 Task: Look for products in the category "Chardonnay" from Mundaka only.
Action: Mouse moved to (948, 336)
Screenshot: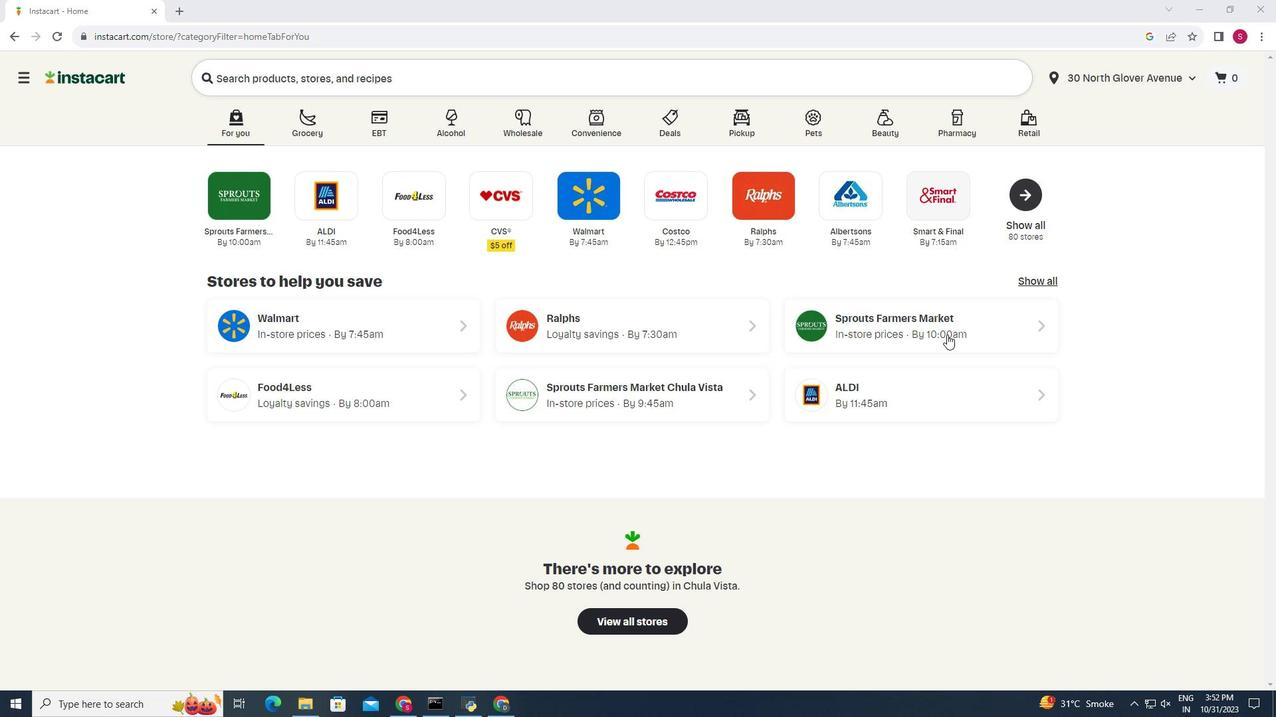 
Action: Mouse pressed left at (948, 336)
Screenshot: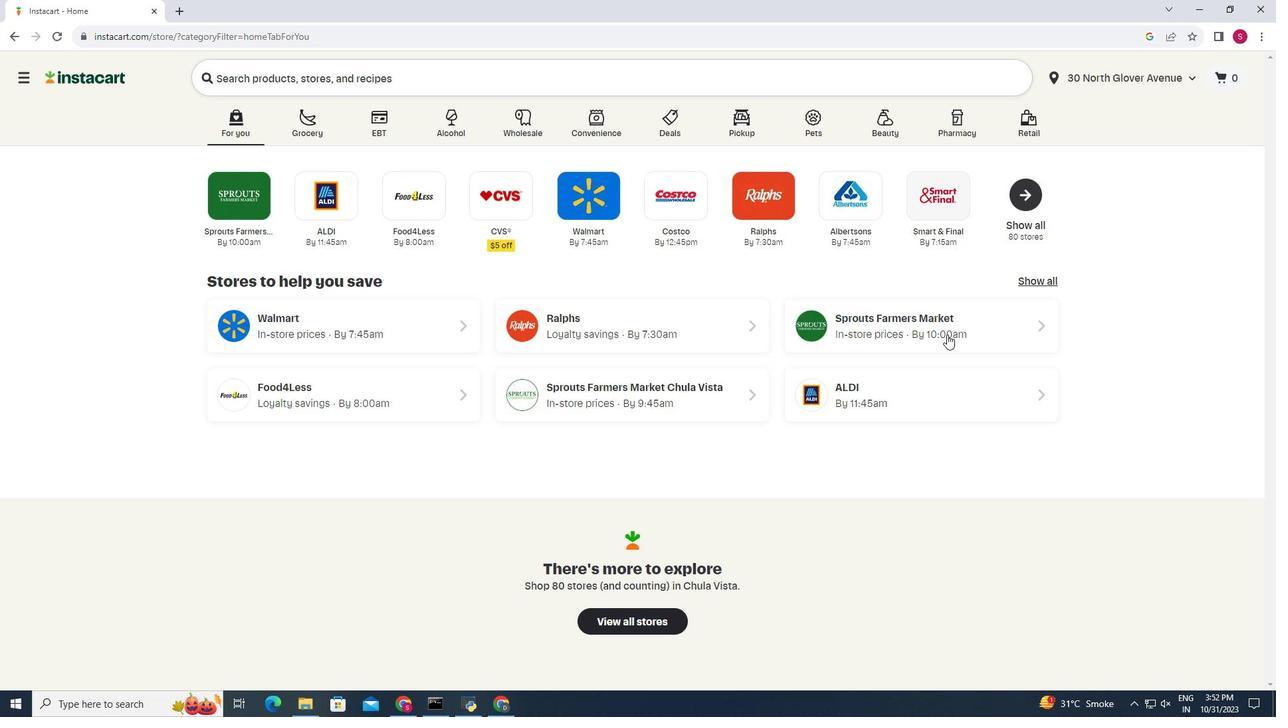
Action: Mouse moved to (75, 636)
Screenshot: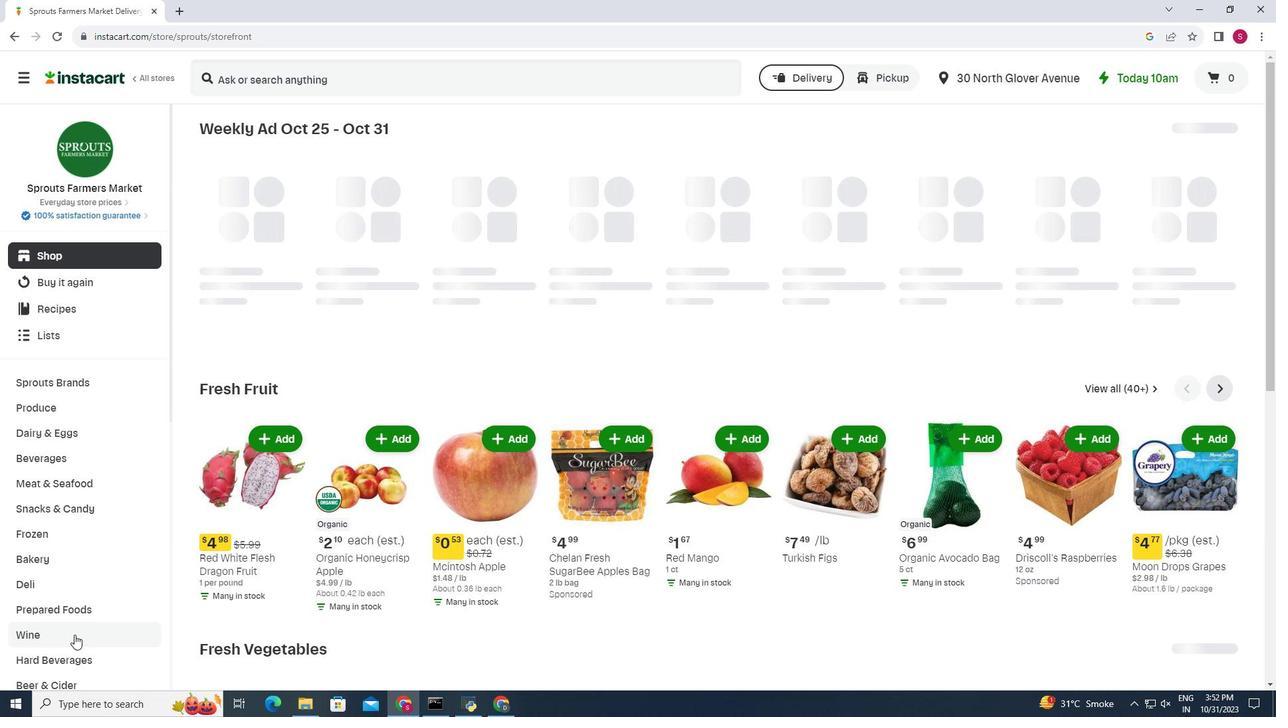 
Action: Mouse pressed left at (75, 636)
Screenshot: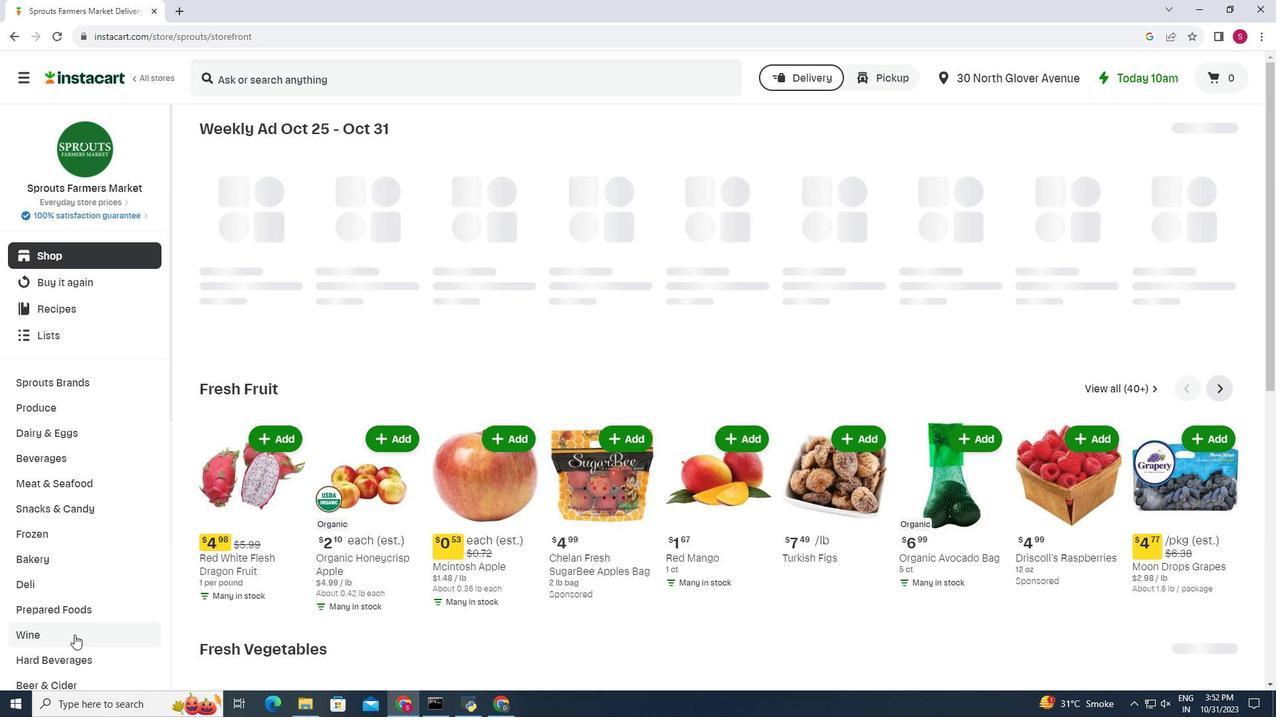 
Action: Mouse moved to (354, 162)
Screenshot: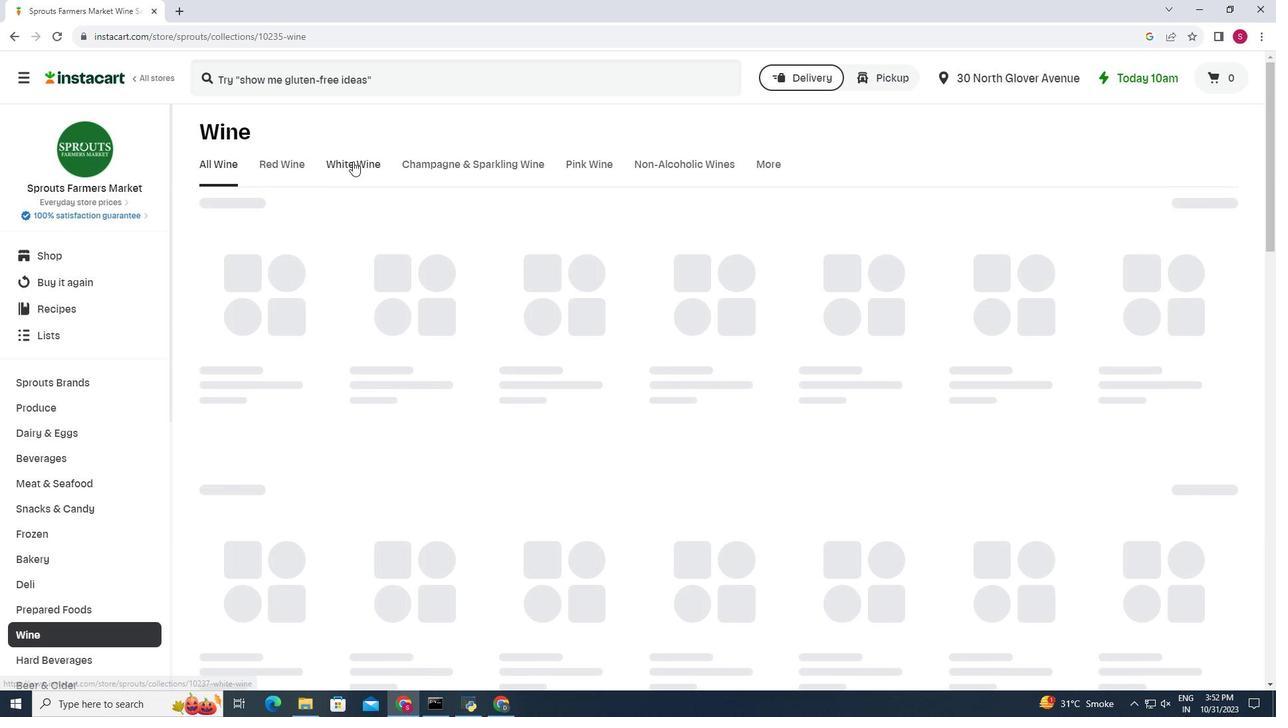 
Action: Mouse pressed left at (354, 162)
Screenshot: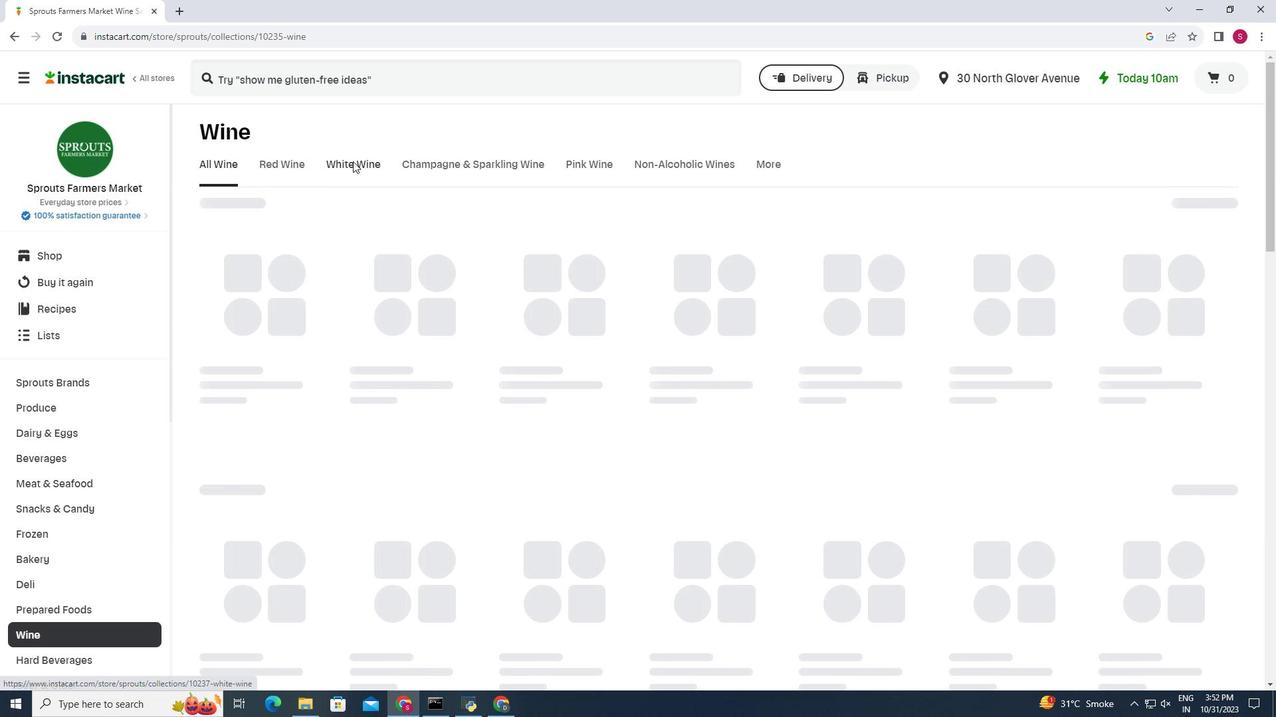 
Action: Mouse moved to (467, 228)
Screenshot: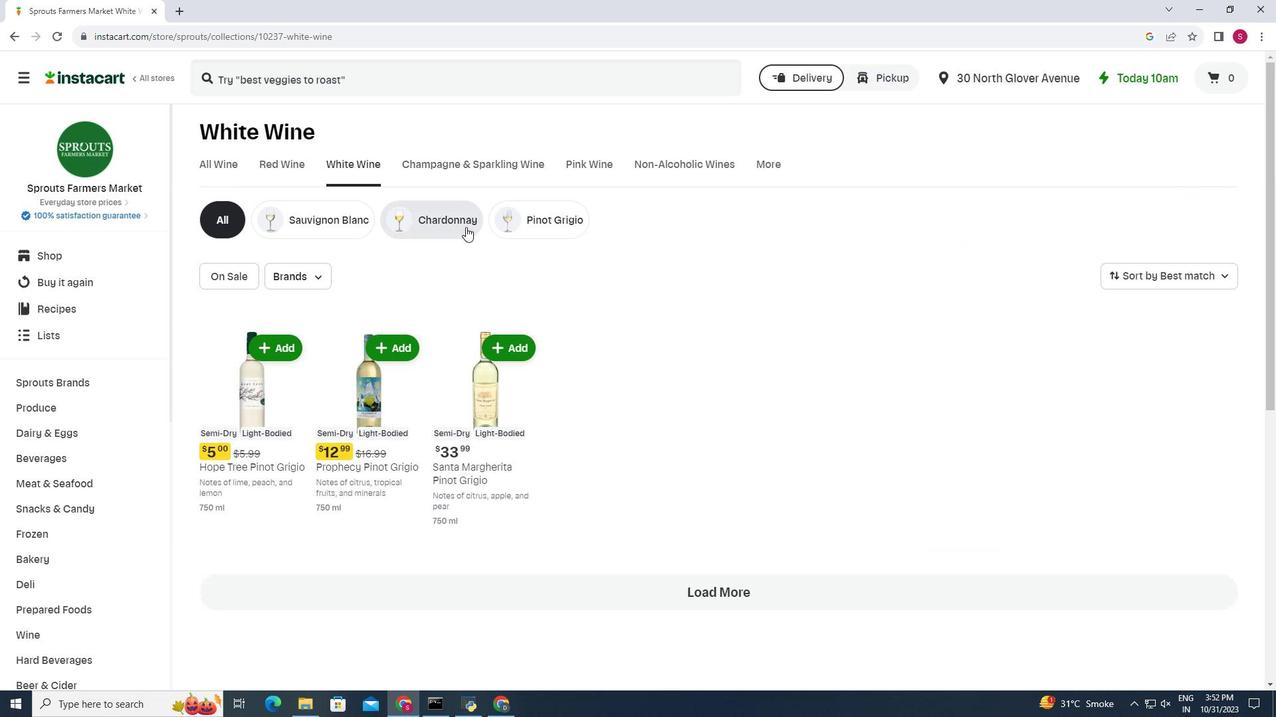 
Action: Mouse pressed left at (467, 228)
Screenshot: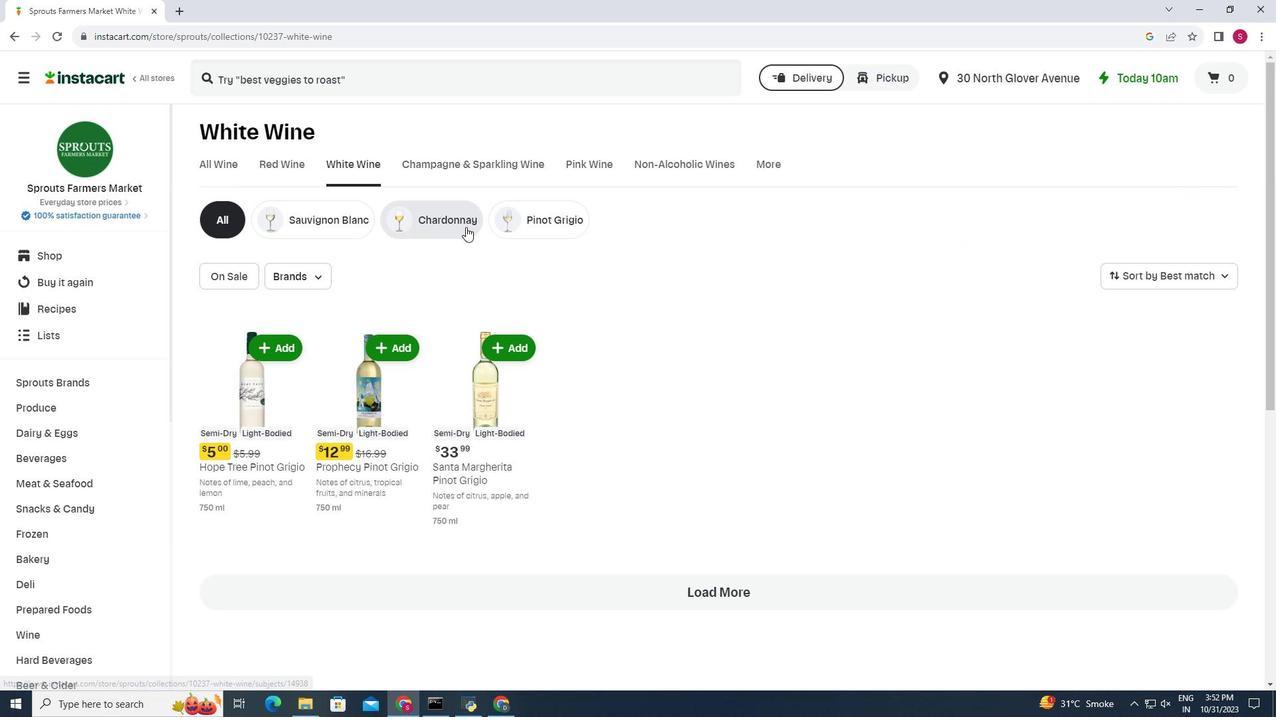 
Action: Mouse moved to (323, 277)
Screenshot: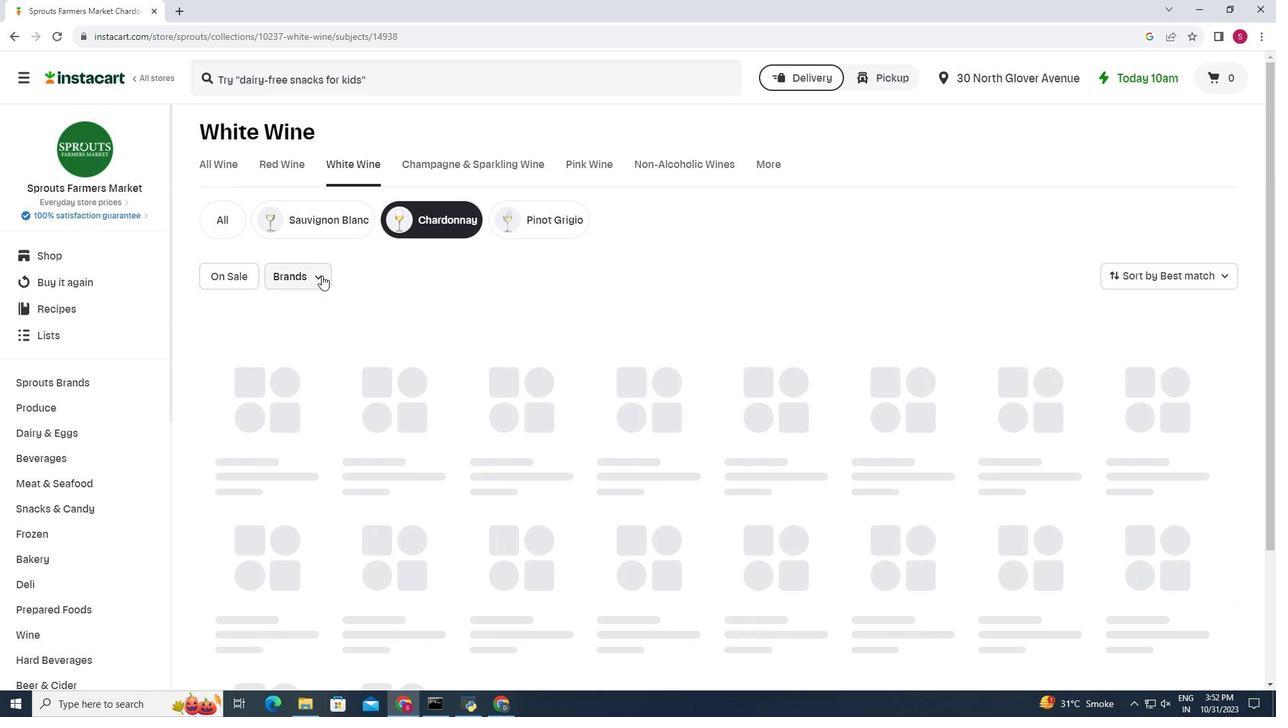
Action: Mouse pressed left at (323, 277)
Screenshot: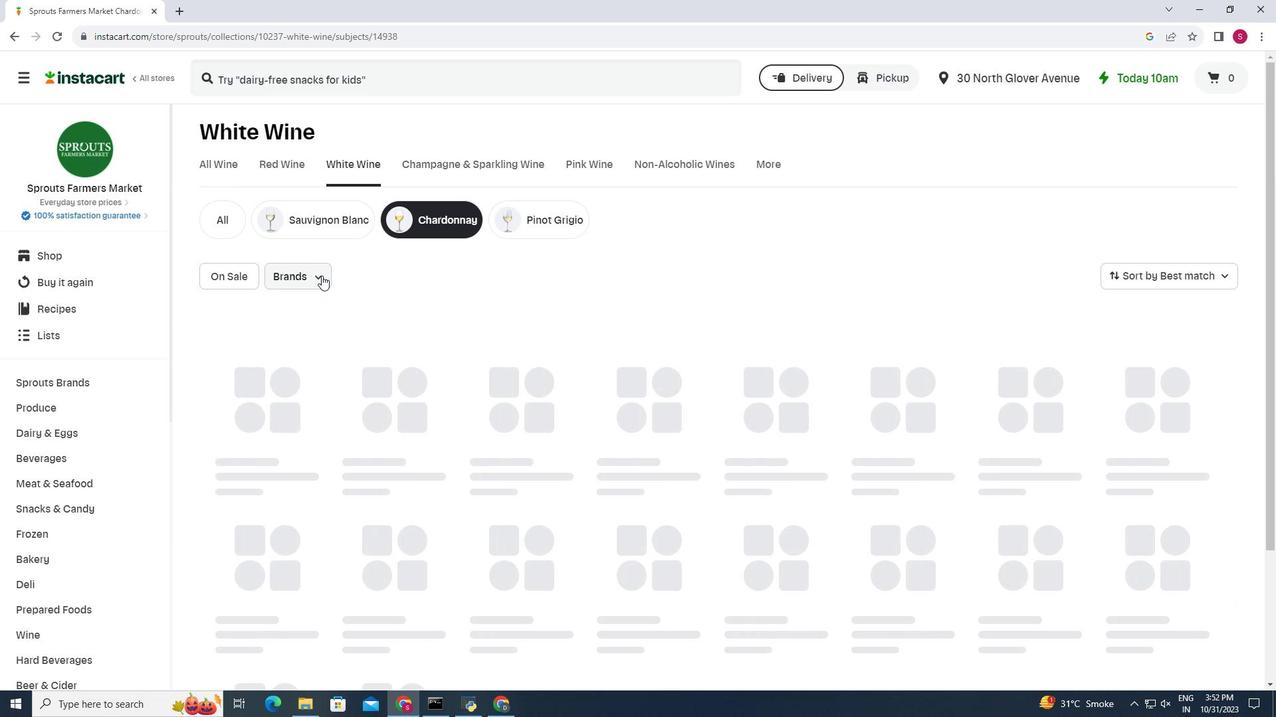 
Action: Mouse moved to (382, 346)
Screenshot: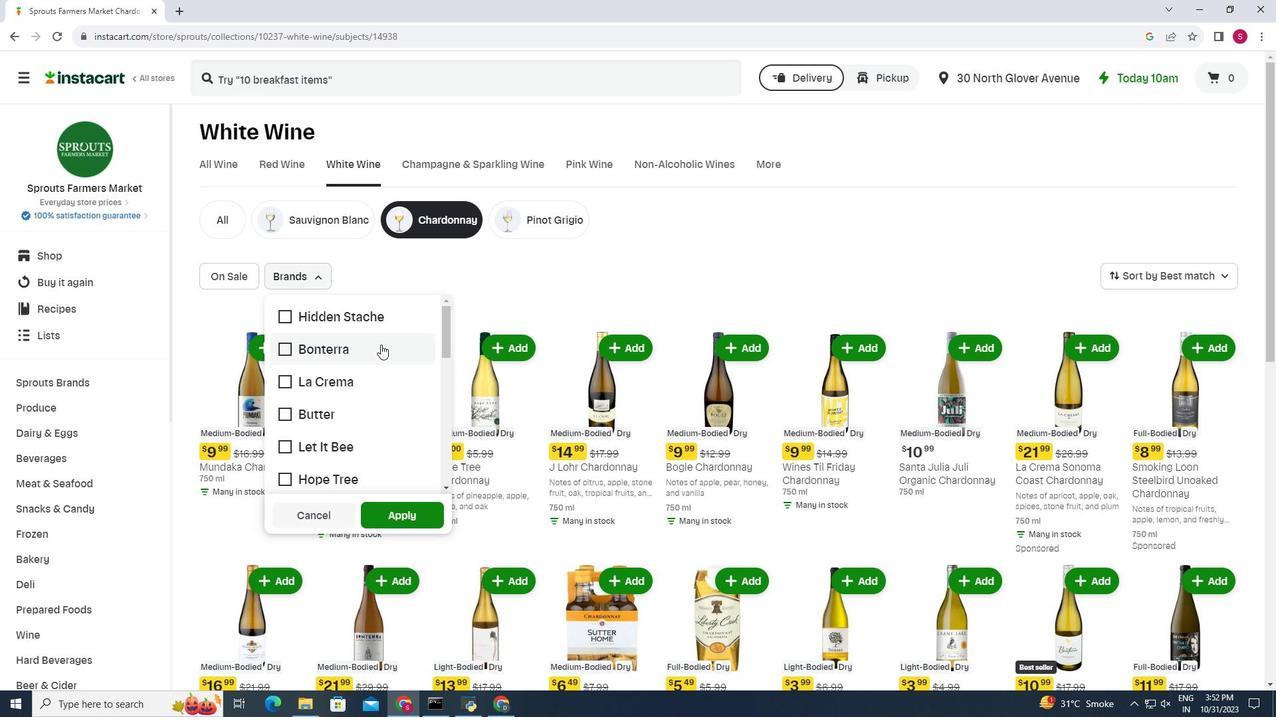 
Action: Mouse scrolled (382, 345) with delta (0, 0)
Screenshot: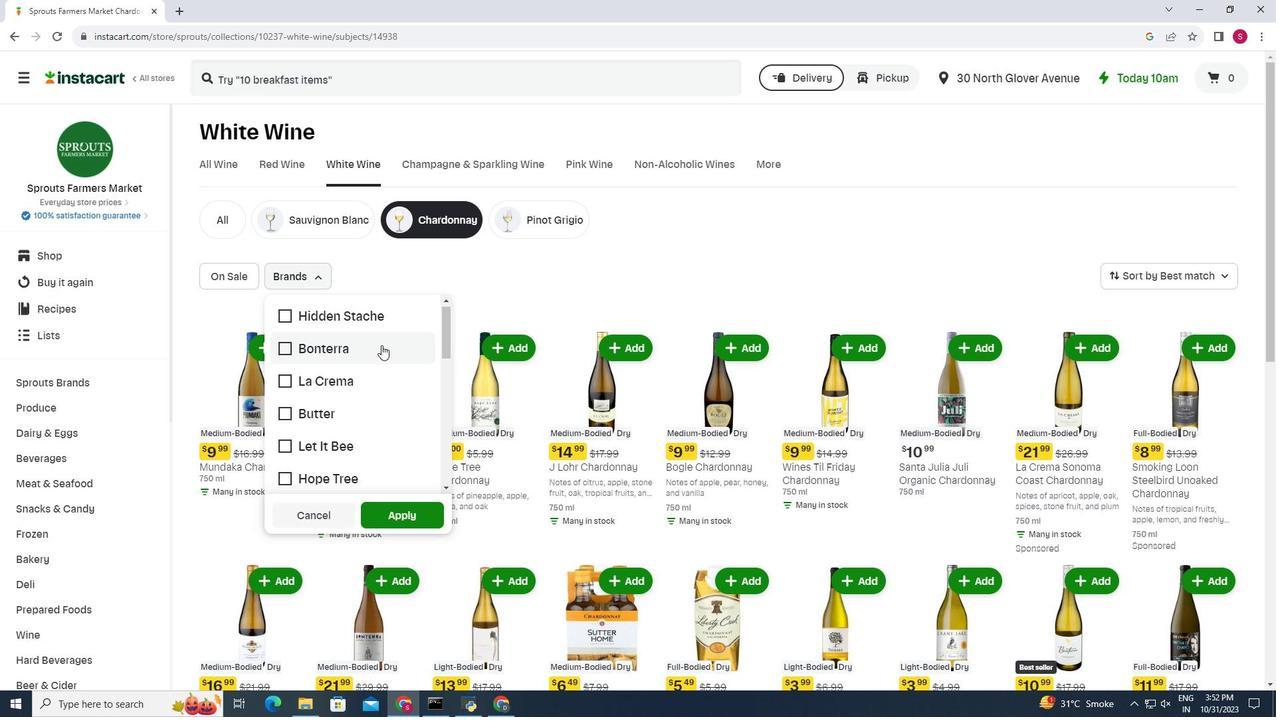 
Action: Mouse moved to (382, 347)
Screenshot: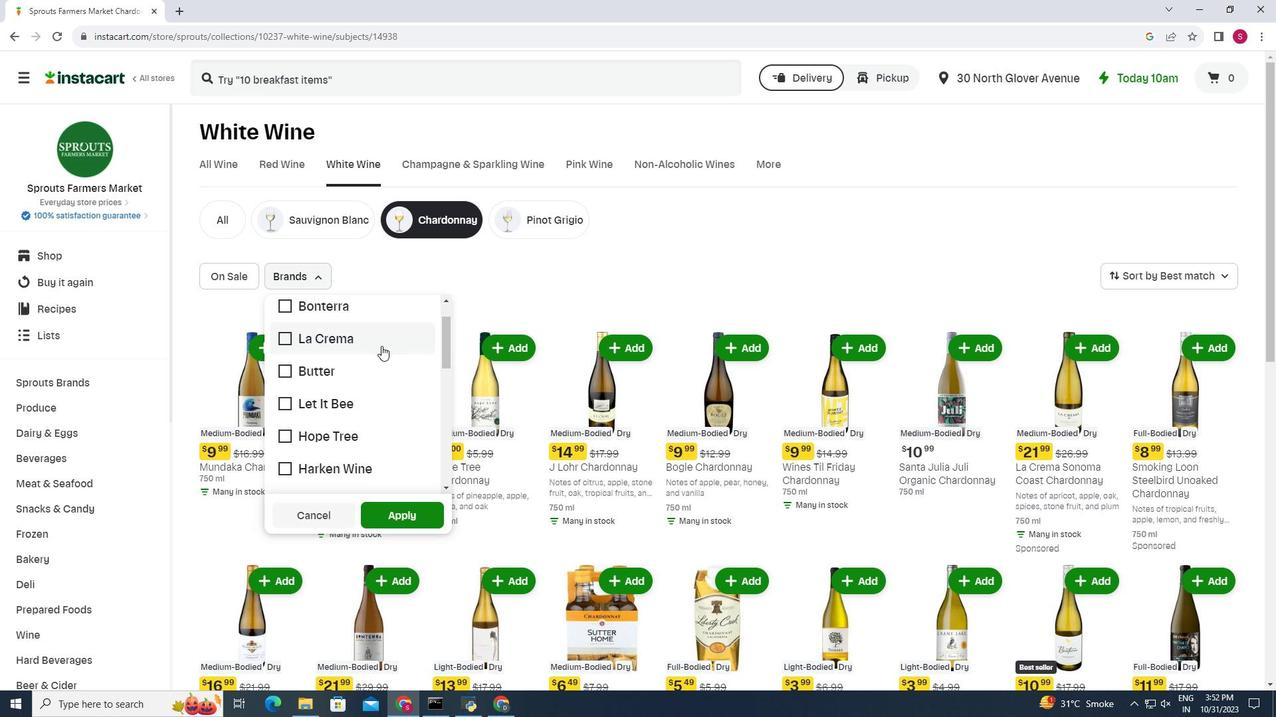 
Action: Mouse scrolled (382, 346) with delta (0, 0)
Screenshot: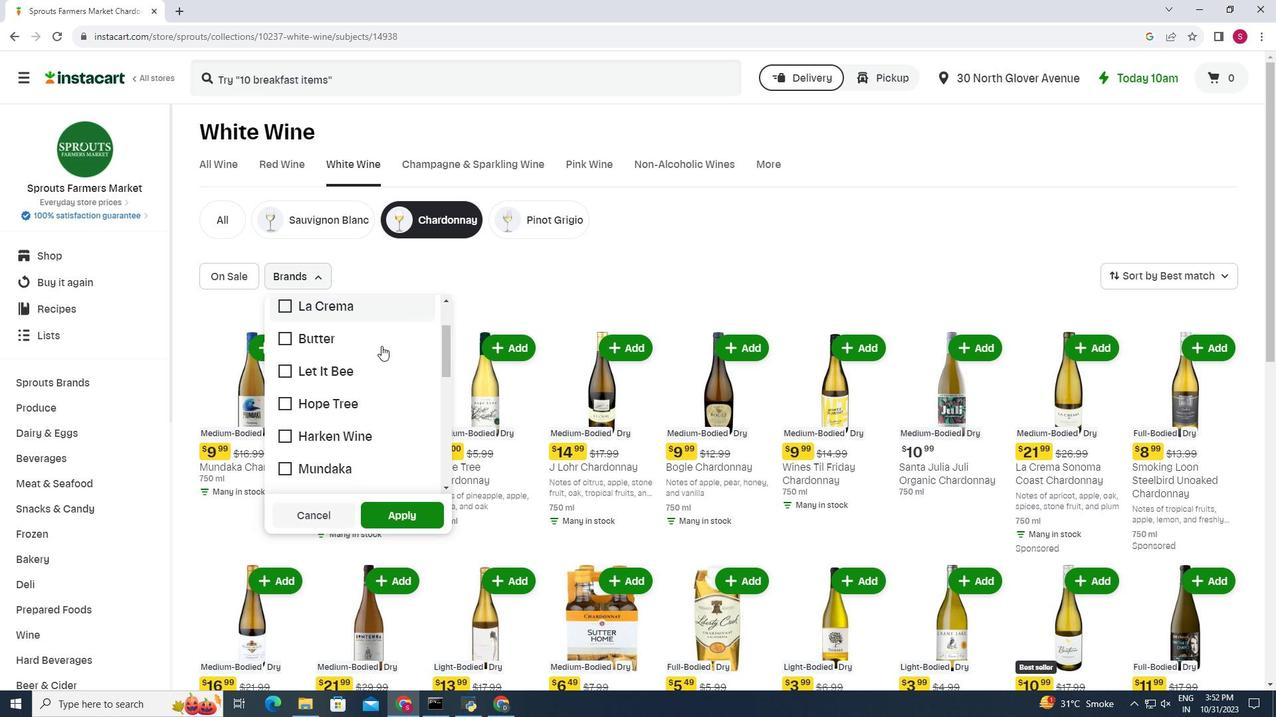 
Action: Mouse moved to (279, 404)
Screenshot: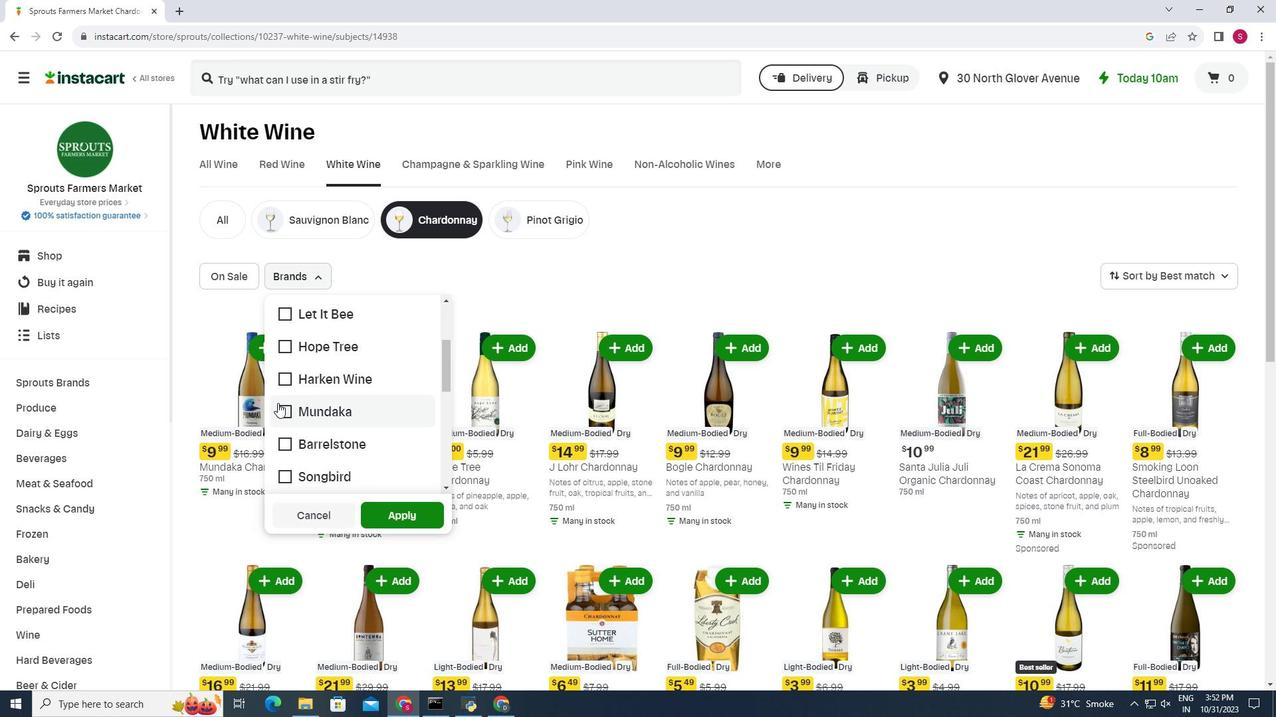 
Action: Mouse pressed left at (279, 404)
Screenshot: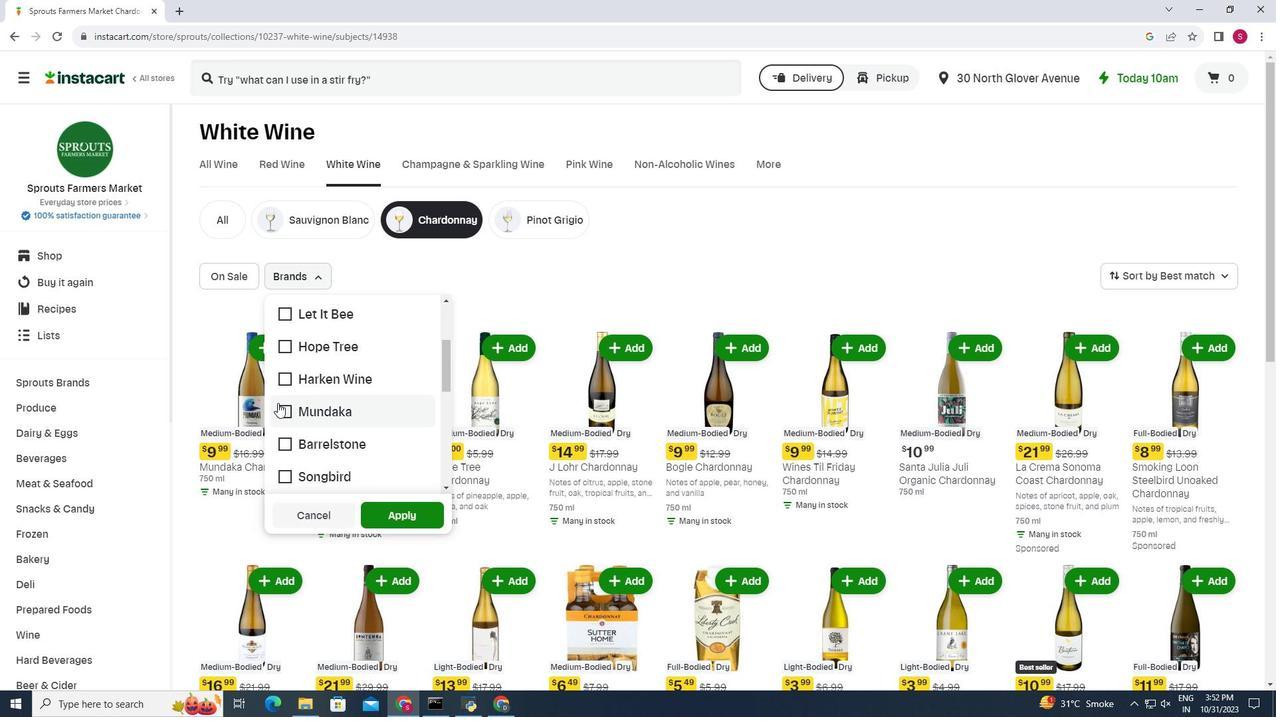 
Action: Mouse moved to (411, 509)
Screenshot: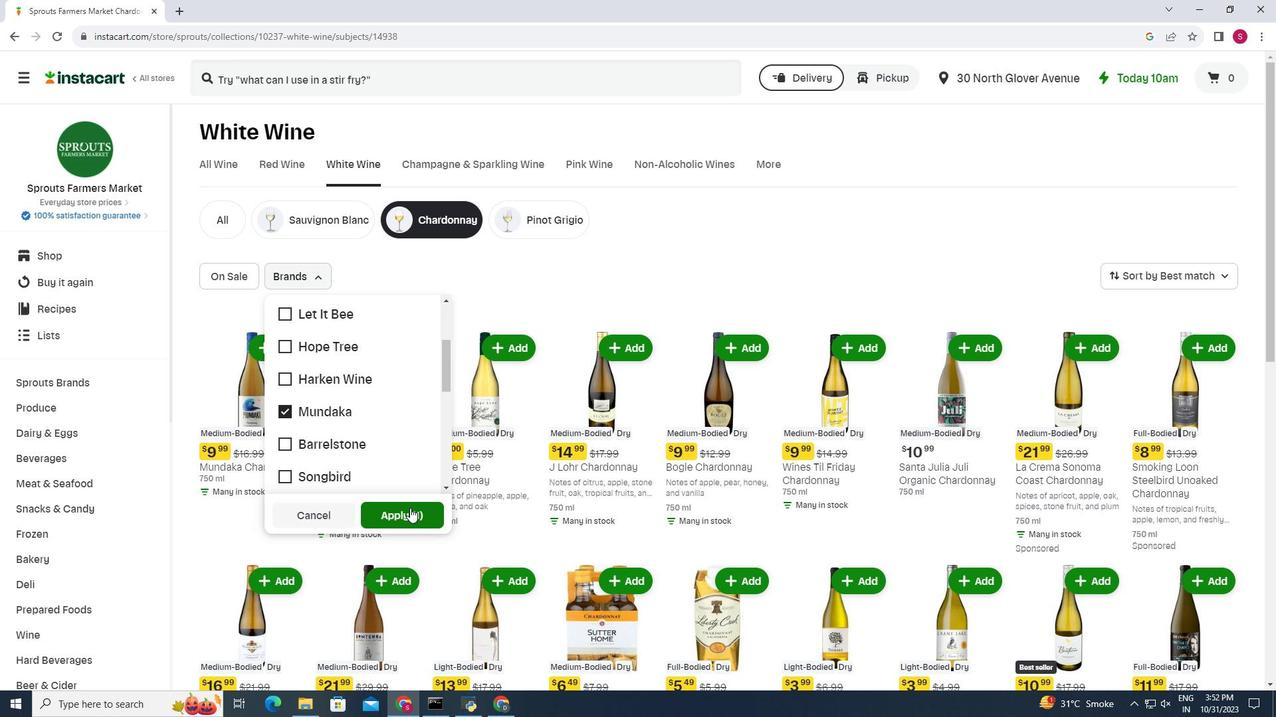 
Action: Mouse pressed left at (411, 509)
Screenshot: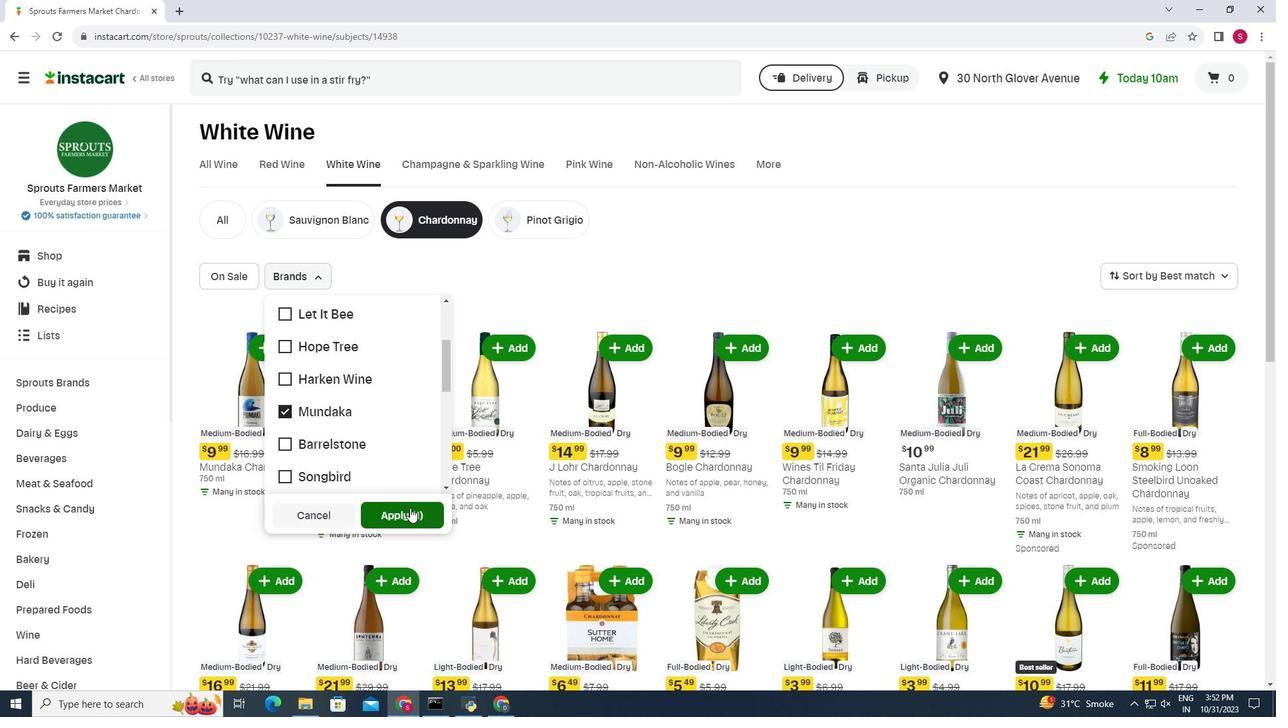 
Action: Mouse moved to (535, 420)
Screenshot: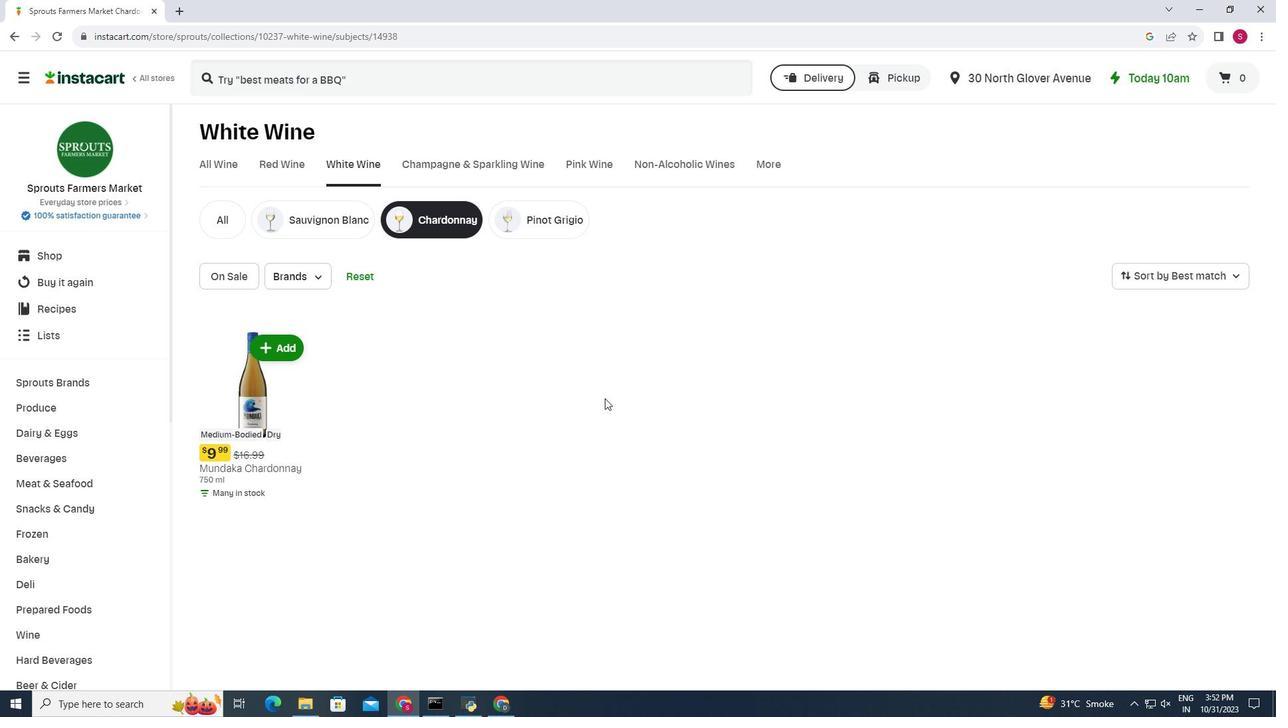 
Action: Key pressed 9
Screenshot: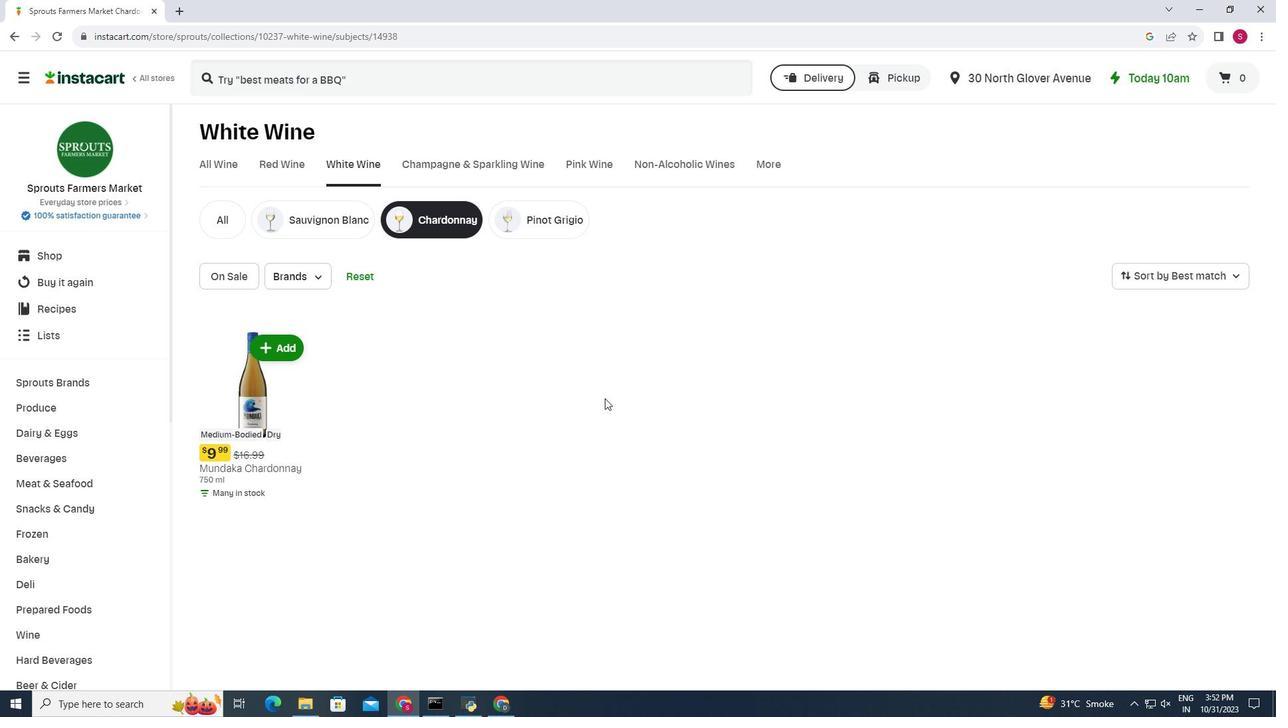 
Action: Mouse moved to (620, 392)
Screenshot: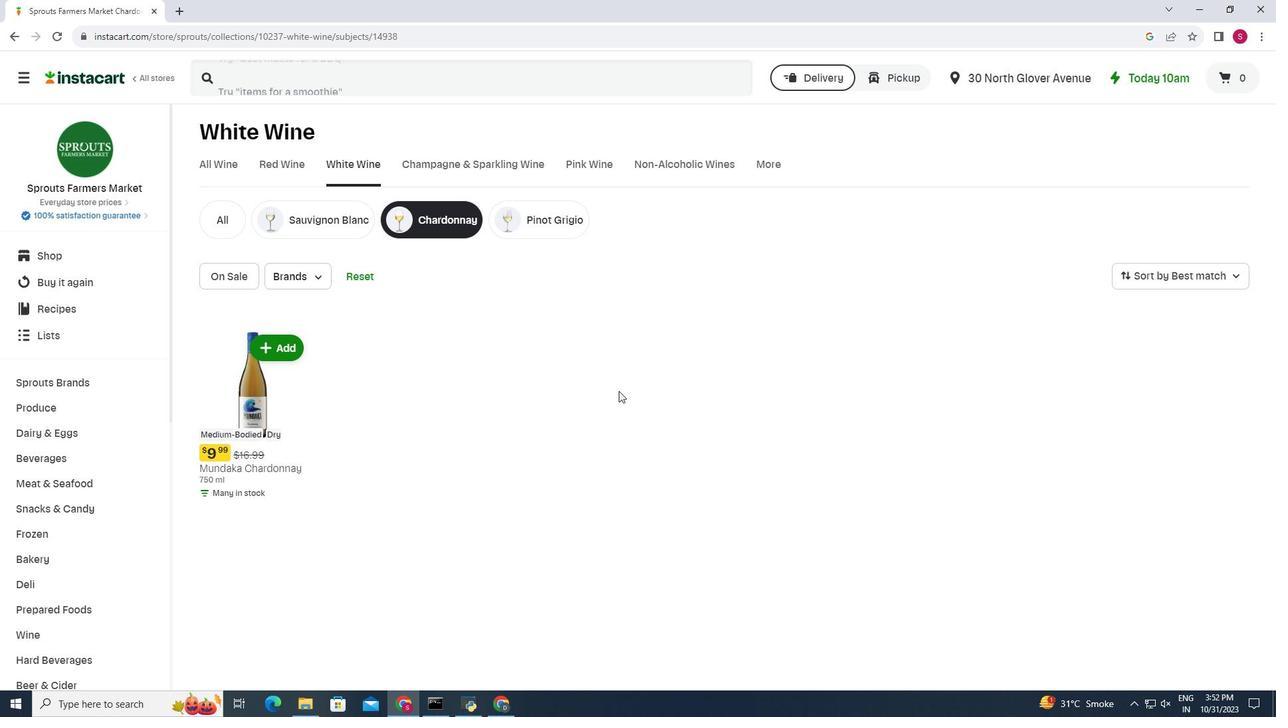 
